 Task: Add Vital Proteins Chocolate Collagen Peptides to the cart.
Action: Mouse moved to (214, 112)
Screenshot: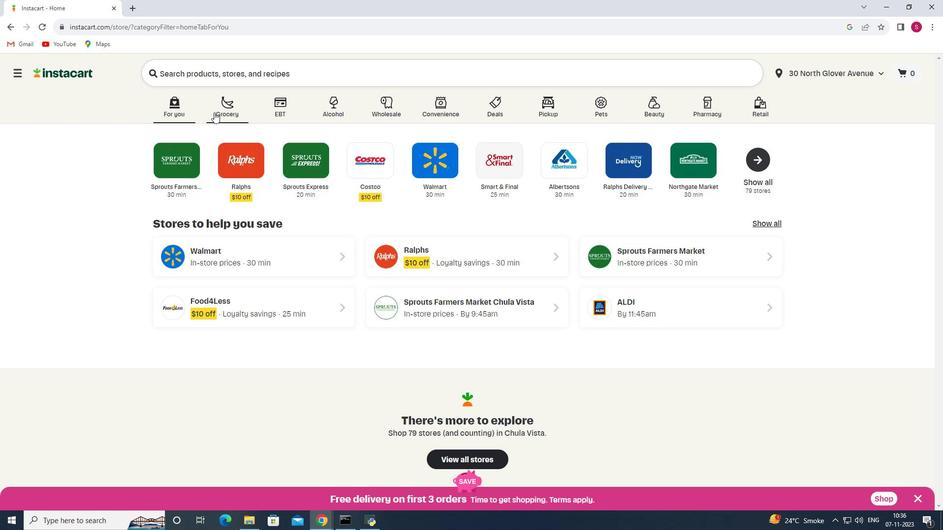 
Action: Mouse pressed left at (214, 112)
Screenshot: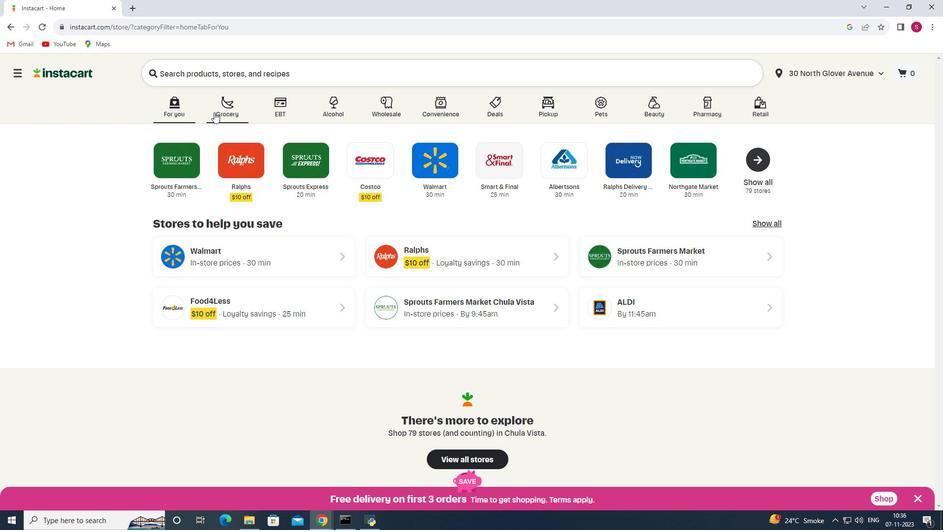 
Action: Mouse moved to (210, 281)
Screenshot: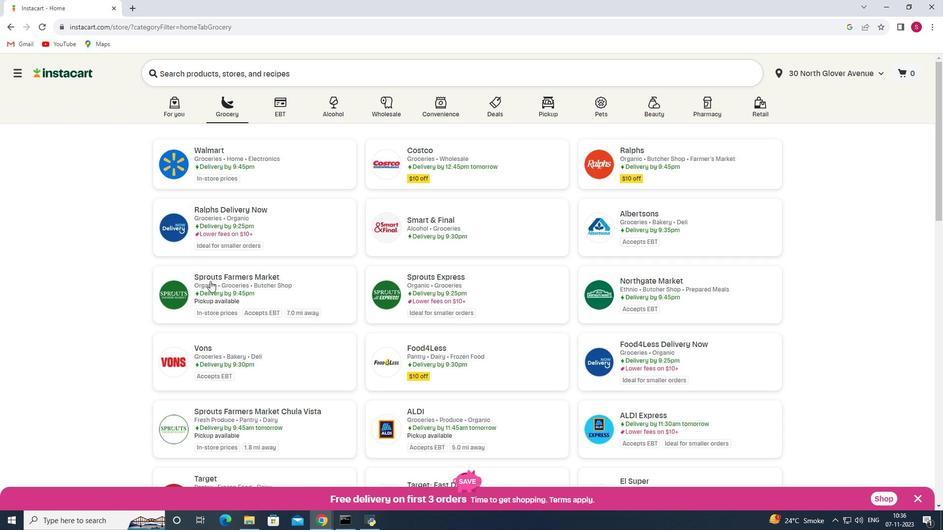 
Action: Mouse pressed left at (210, 281)
Screenshot: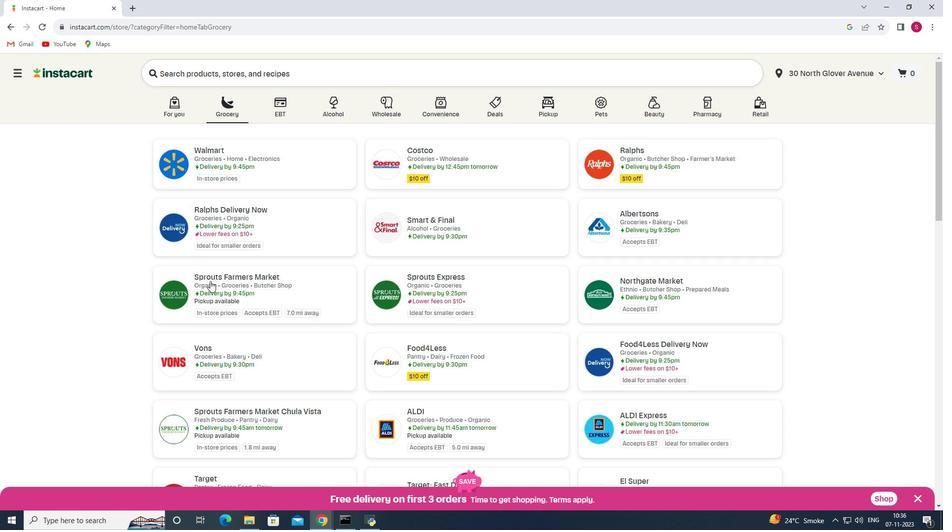
Action: Mouse moved to (51, 340)
Screenshot: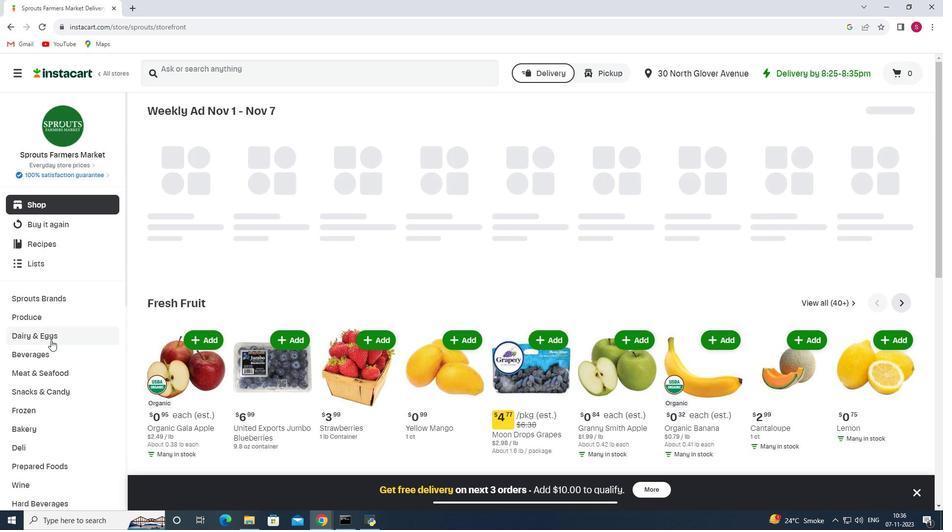 
Action: Mouse scrolled (51, 340) with delta (0, 0)
Screenshot: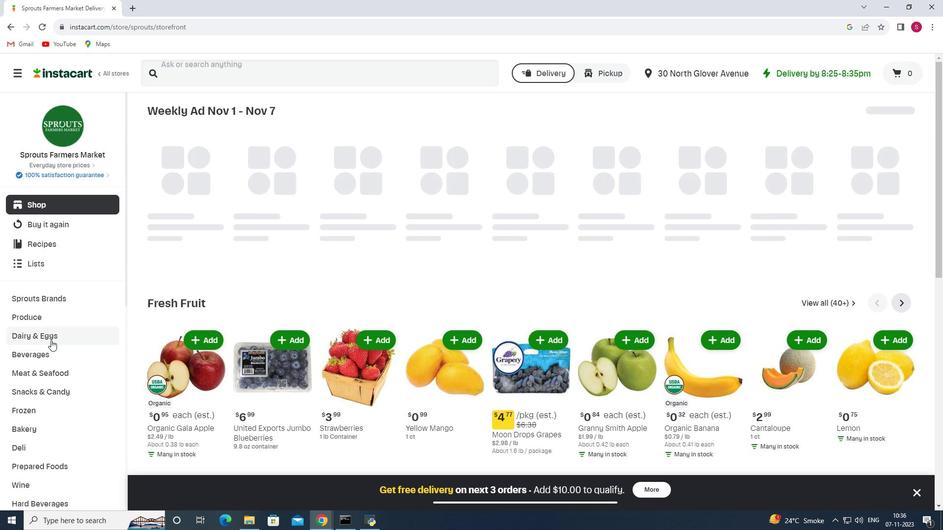 
Action: Mouse scrolled (51, 340) with delta (0, 0)
Screenshot: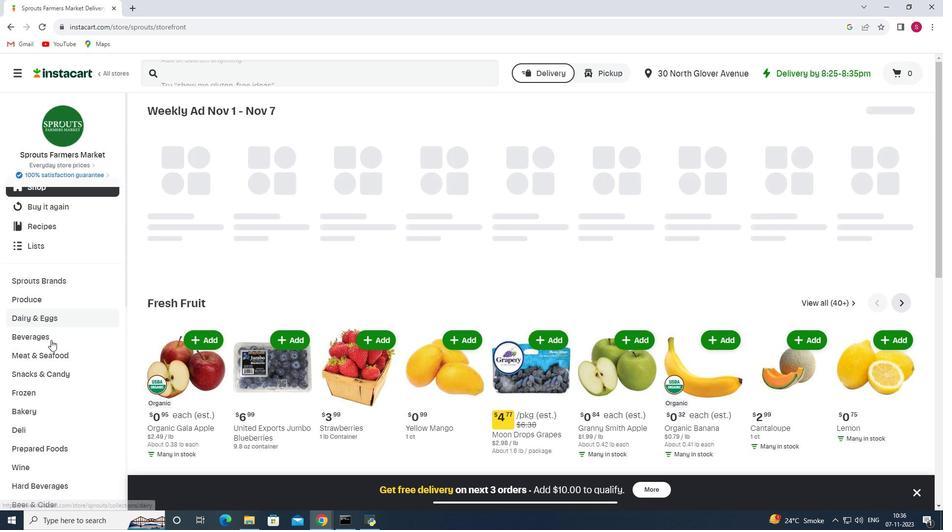 
Action: Mouse scrolled (51, 340) with delta (0, 0)
Screenshot: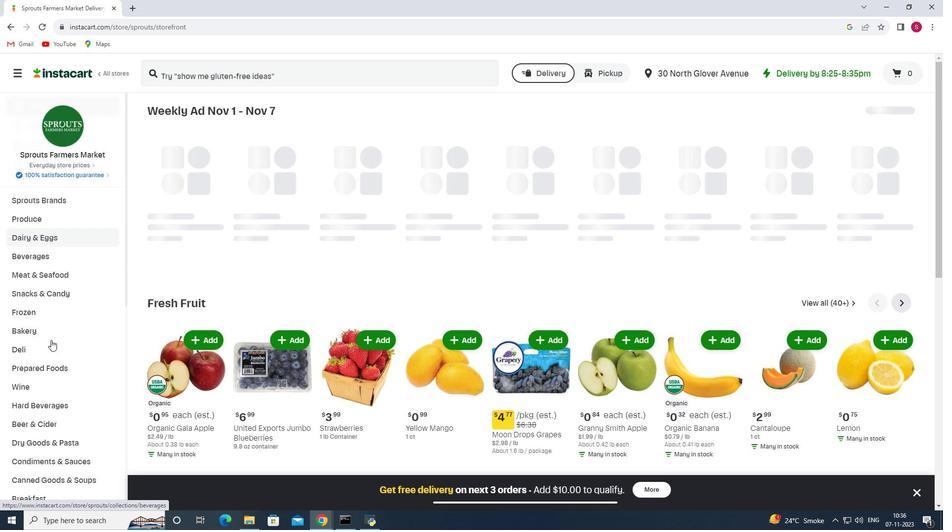 
Action: Mouse scrolled (51, 340) with delta (0, 0)
Screenshot: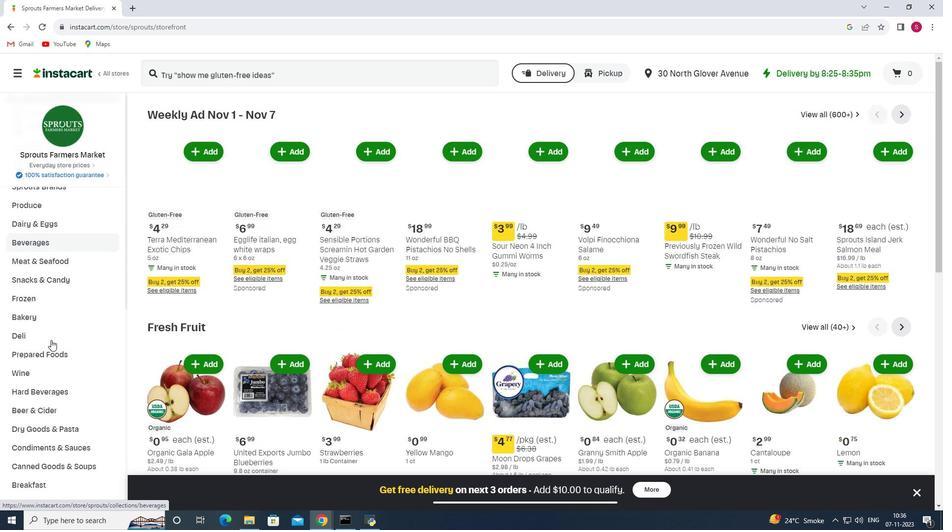 
Action: Mouse scrolled (51, 340) with delta (0, 0)
Screenshot: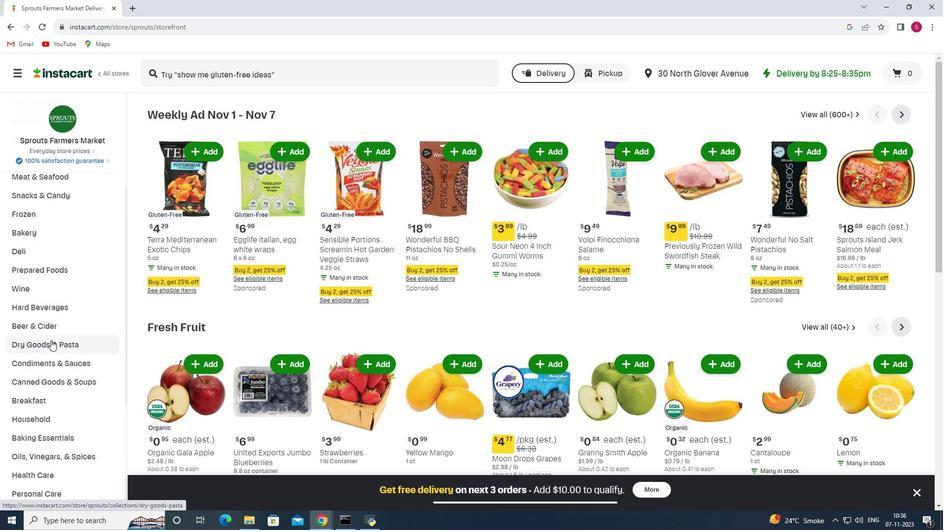
Action: Mouse scrolled (51, 340) with delta (0, 0)
Screenshot: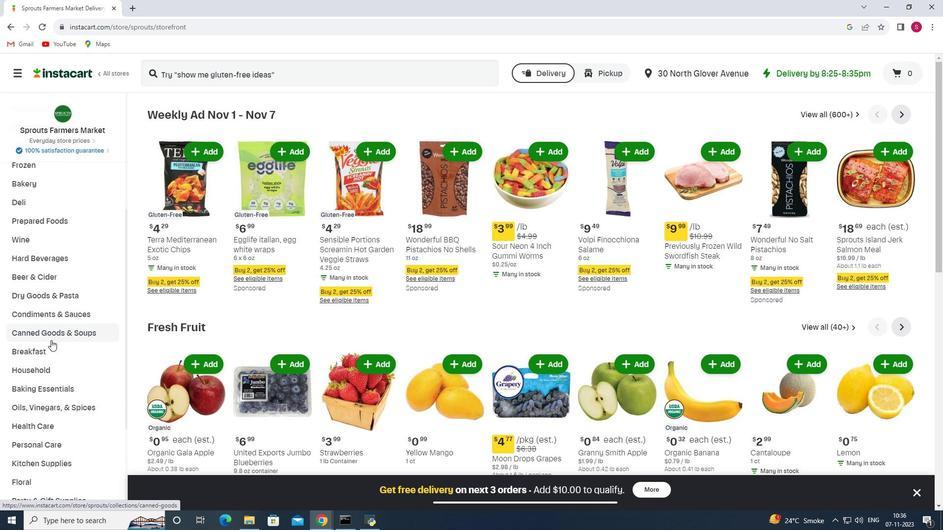 
Action: Mouse scrolled (51, 340) with delta (0, 0)
Screenshot: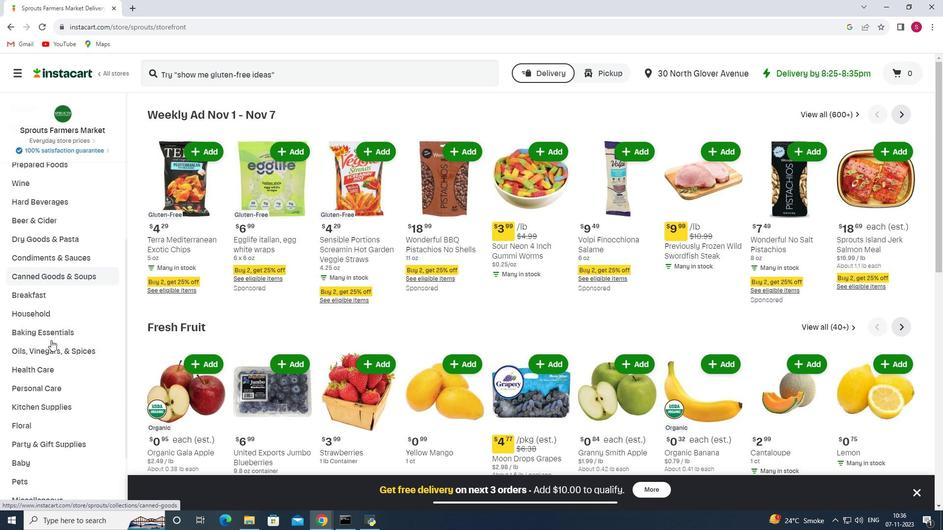 
Action: Mouse scrolled (51, 340) with delta (0, 0)
Screenshot: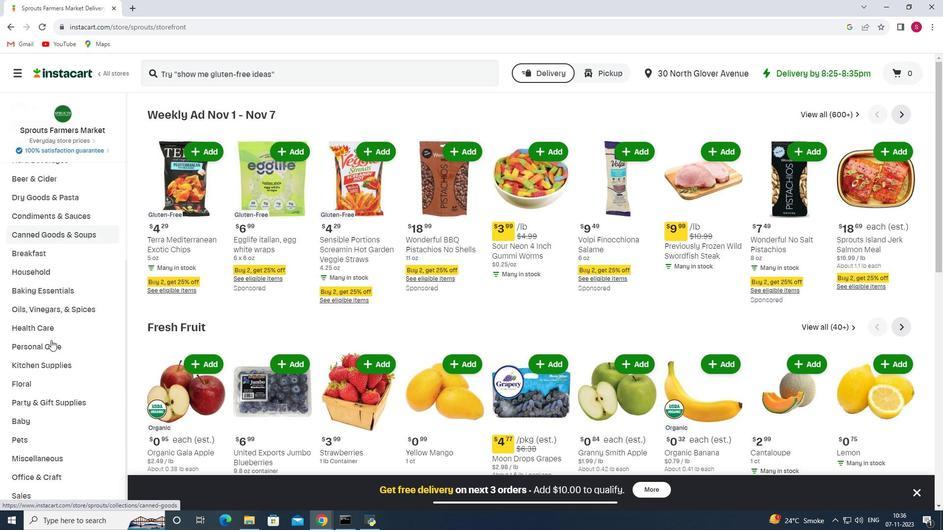 
Action: Mouse moved to (78, 280)
Screenshot: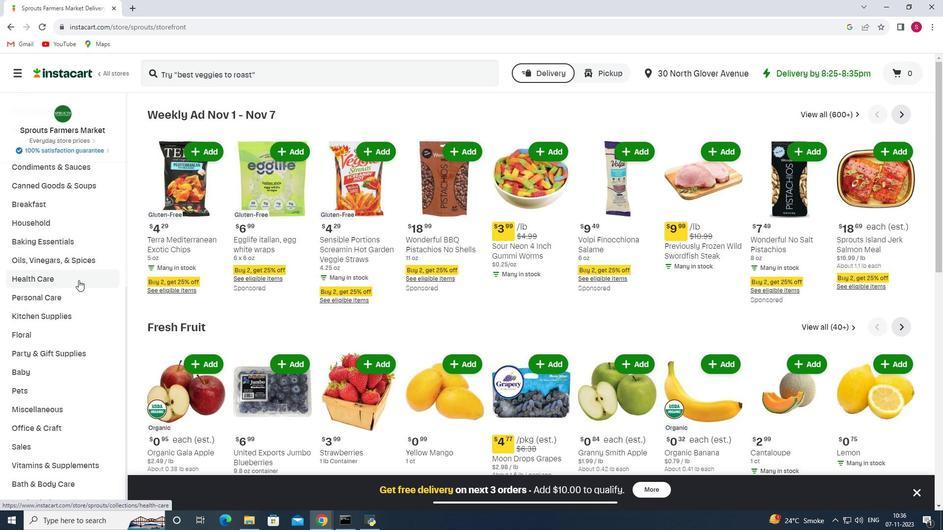 
Action: Mouse pressed left at (78, 280)
Screenshot: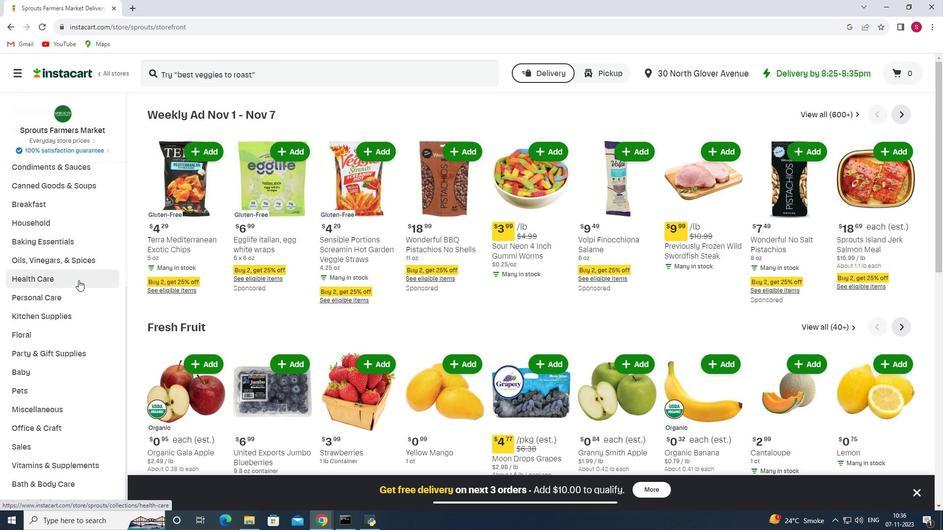 
Action: Mouse moved to (342, 141)
Screenshot: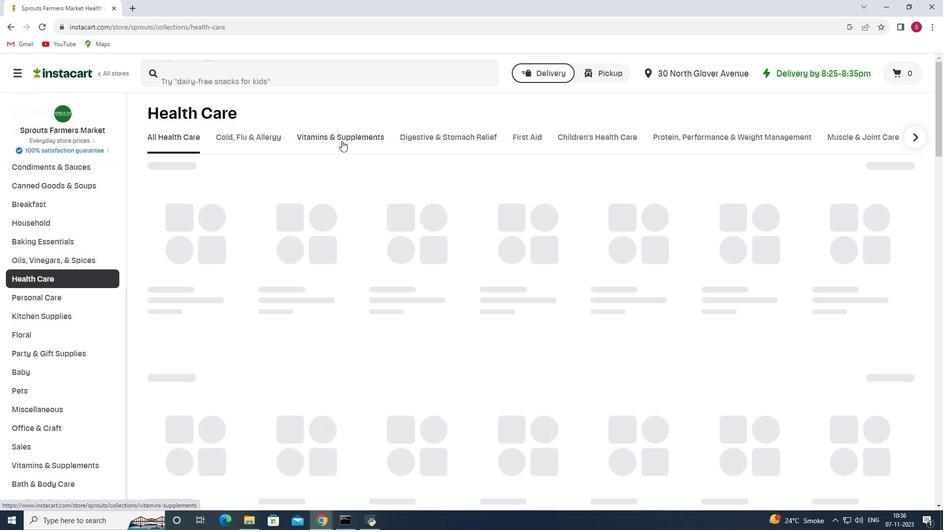 
Action: Mouse pressed left at (342, 141)
Screenshot: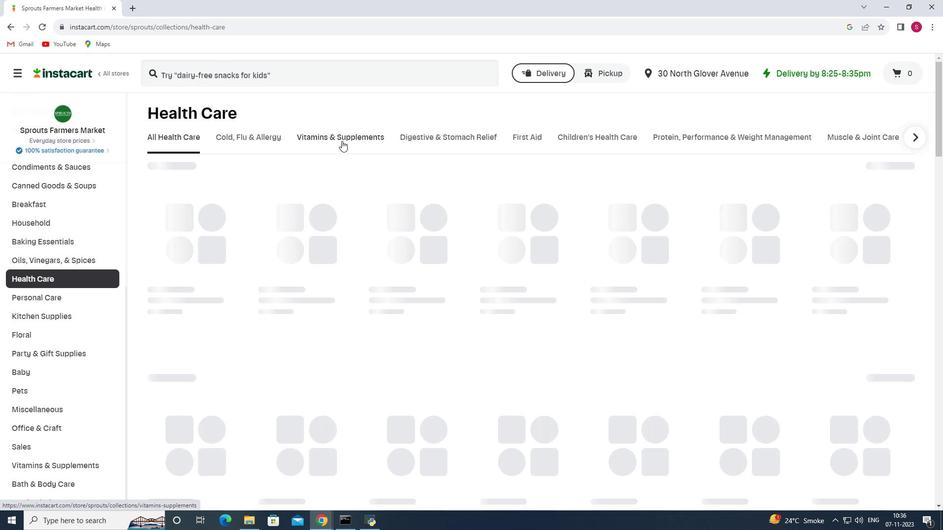 
Action: Mouse moved to (395, 181)
Screenshot: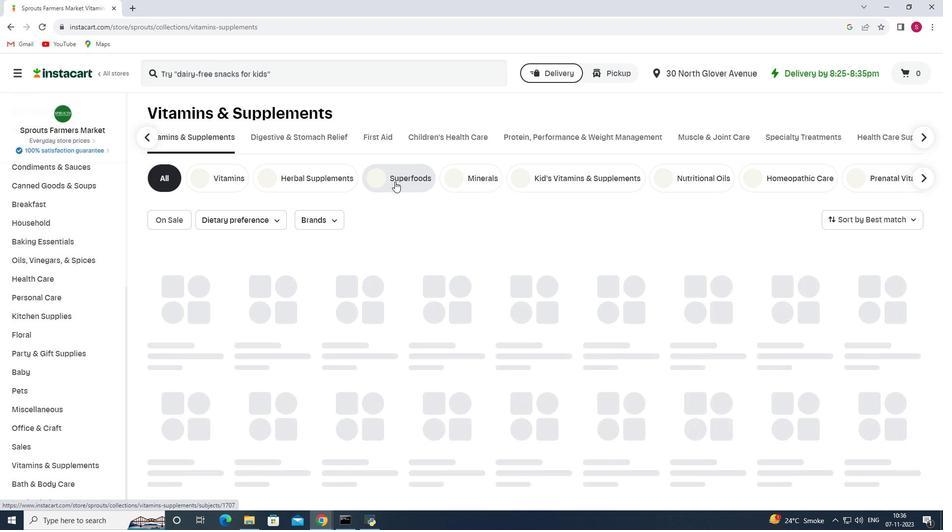 
Action: Mouse pressed left at (395, 181)
Screenshot: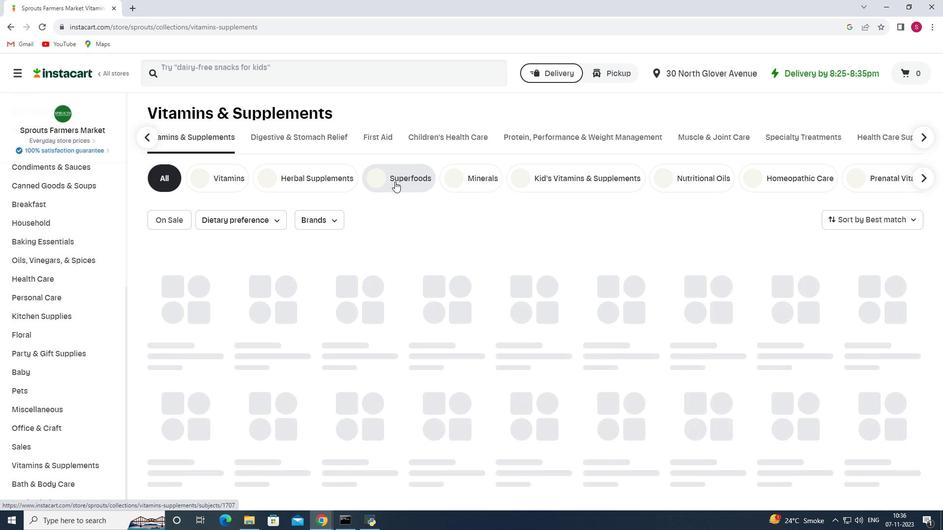 
Action: Mouse moved to (242, 78)
Screenshot: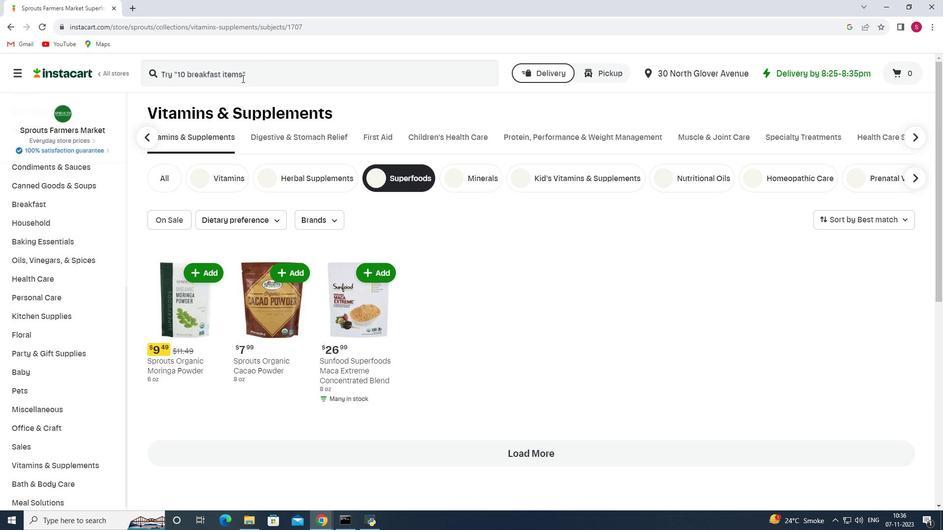 
Action: Mouse pressed left at (242, 78)
Screenshot: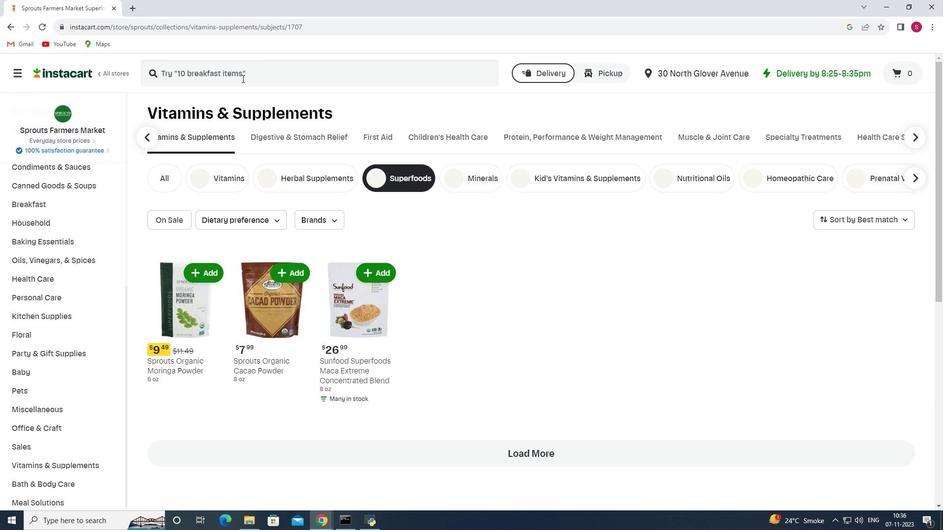 
Action: Key pressed <Key.shift>Vital<Key.space><Key.shift>proteins<Key.space><Key.shift>Chocolate<Key.space><Key.shift>Collagen<Key.space><Key.shift>peptides<Key.enter>
Screenshot: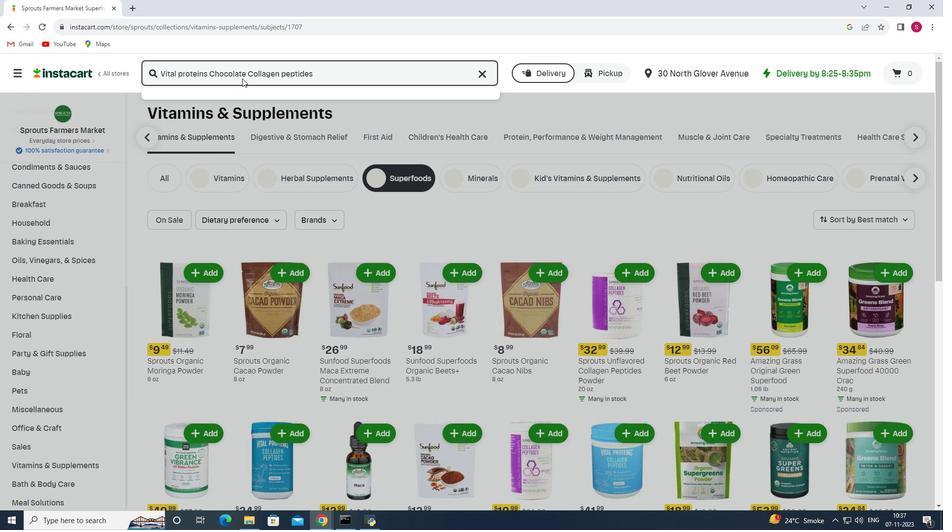 
Action: Mouse moved to (727, 171)
Screenshot: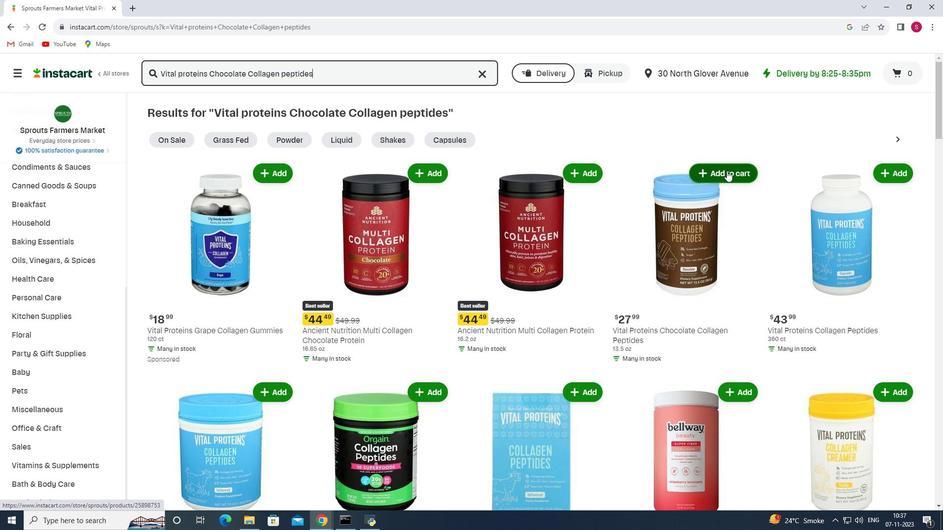 
Action: Mouse pressed left at (727, 171)
Screenshot: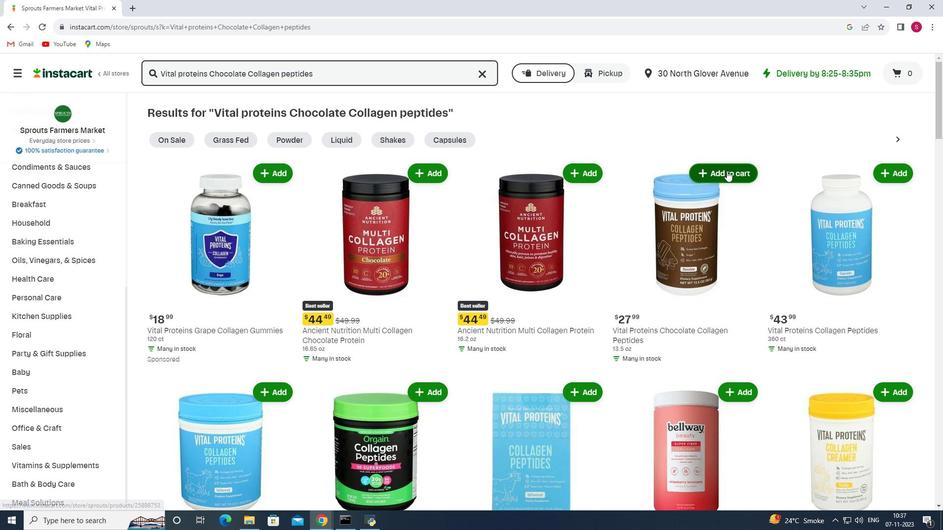 
Action: Mouse moved to (706, 215)
Screenshot: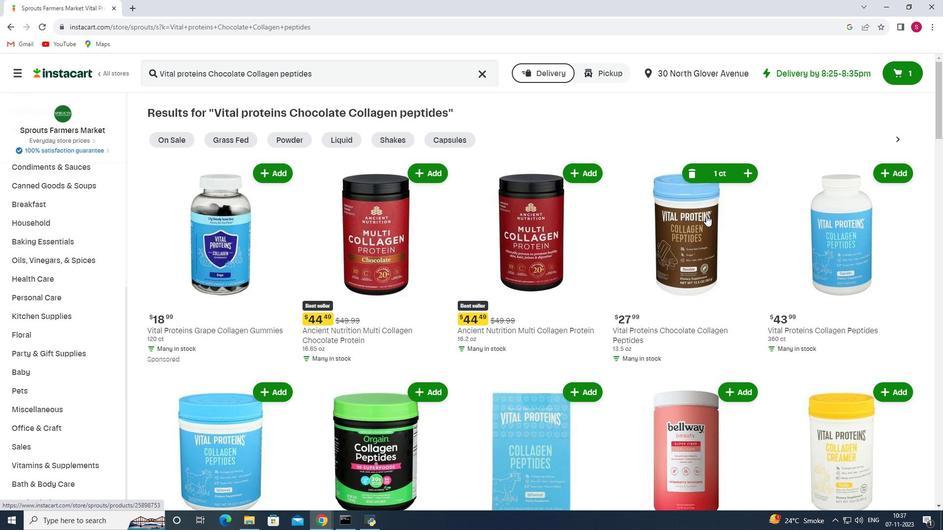 
